 Task: Add an event with the title Second Quarterly Business Review and Analysis, date '2023/11/25', time 7:00 AM to 9:00 AMand add a description: The Industry Summit is a premier gathering of professionals, experts, and thought leaders in a specific industry or field. It serves as a platform for networking, knowledge sharing, and collaboration, bringing together key stakeholders to discuss emerging trends, challenges, and opportunities within the industry._x000D_
_x000D_
, put the event into Yellow category . Add location for the event as: 456 Calle de Fuencarral, Madrid, Spain, logged in from the account softage.9@softage.netand send the event invitation to softage.5@softage.net with CC to  softage.6@softage.net. Set a reminder for the event 2 hour before
Action: Mouse moved to (97, 121)
Screenshot: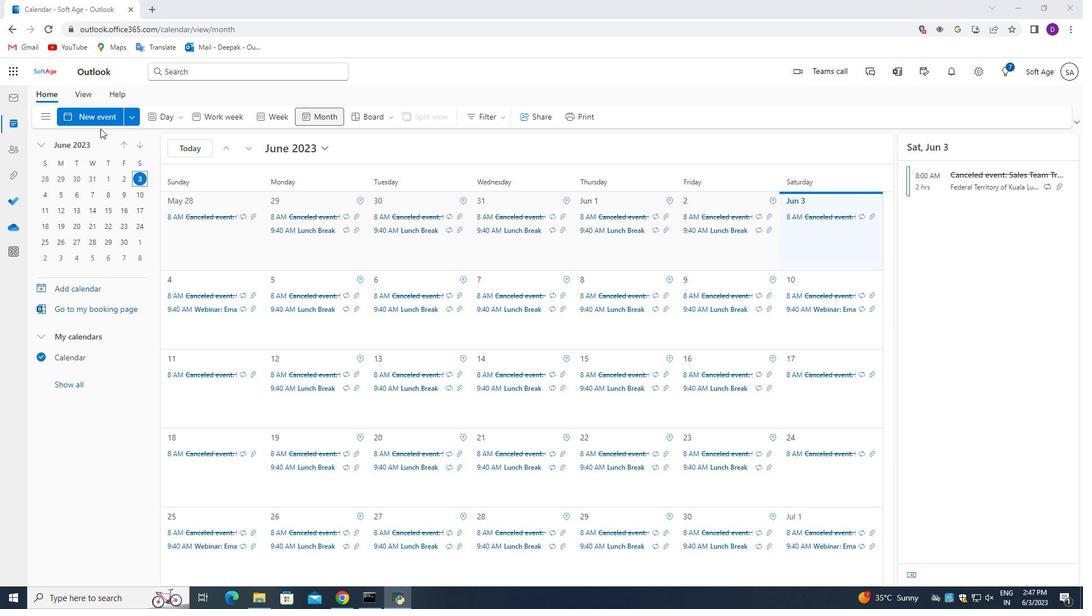 
Action: Mouse pressed left at (97, 121)
Screenshot: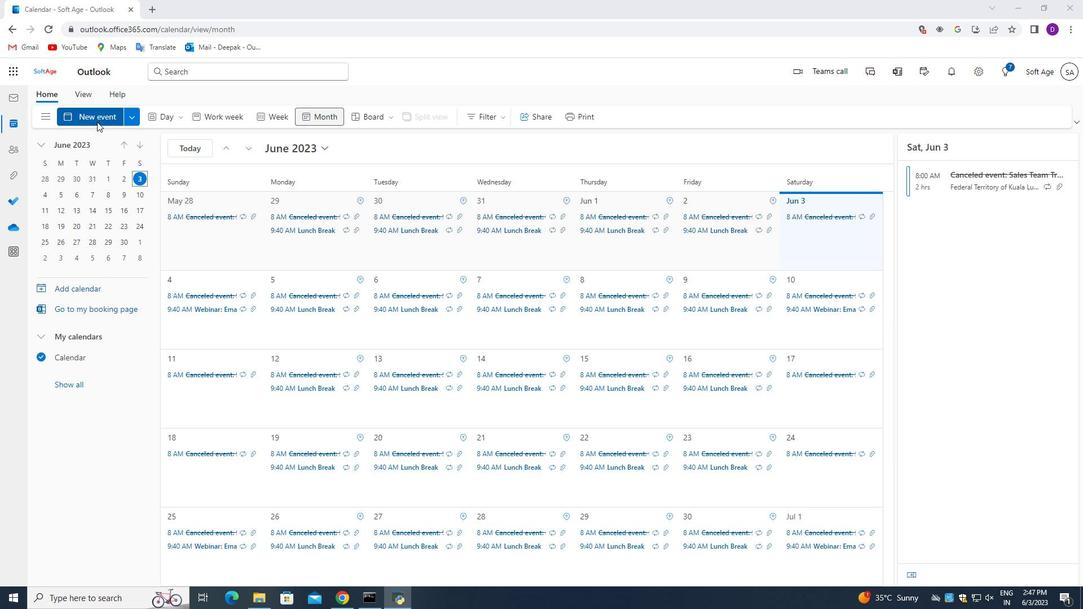 
Action: Mouse moved to (398, 431)
Screenshot: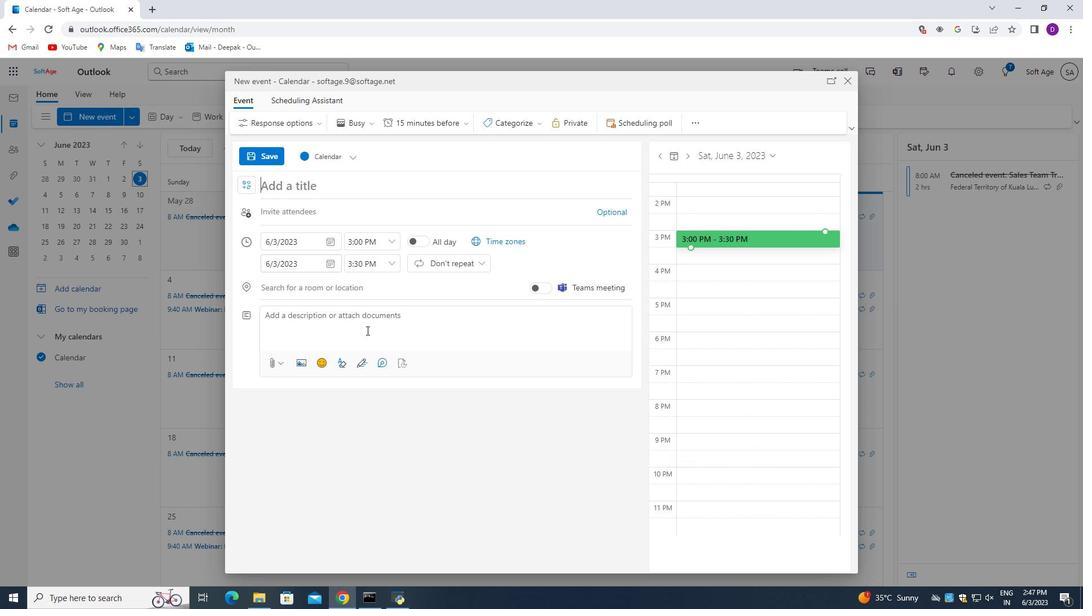 
Action: Key pressed <Key.shift_r>Second<Key.space><Key.shift_r>Quarterly<Key.space><Key.shift_r>Business<Key.space><Key.shift_r>Review<Key.space>and<Key.space><Key.shift_r>Analysis
Screenshot: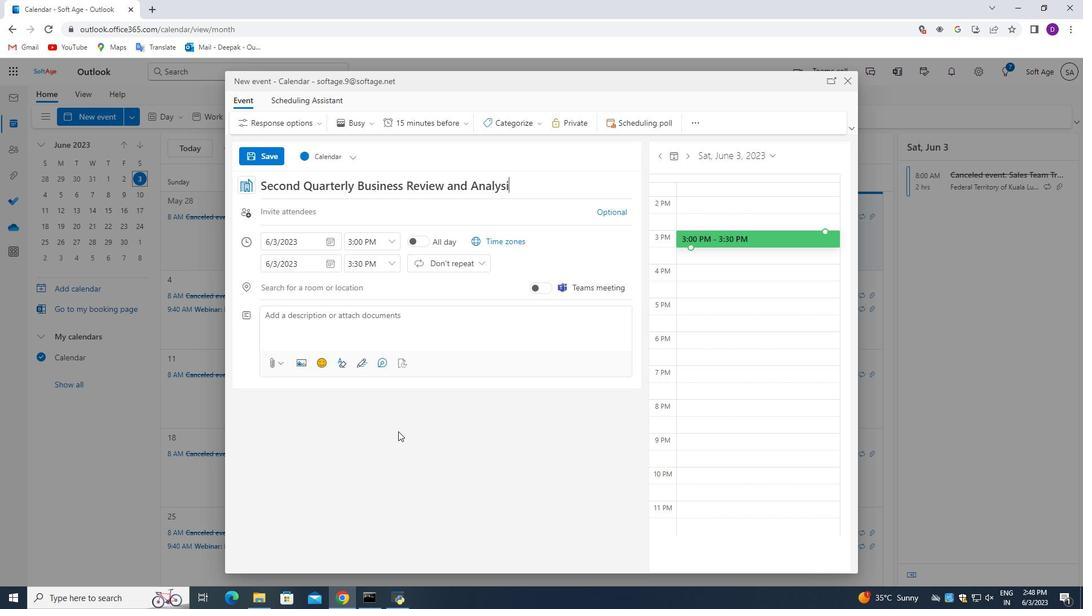 
Action: Mouse moved to (329, 242)
Screenshot: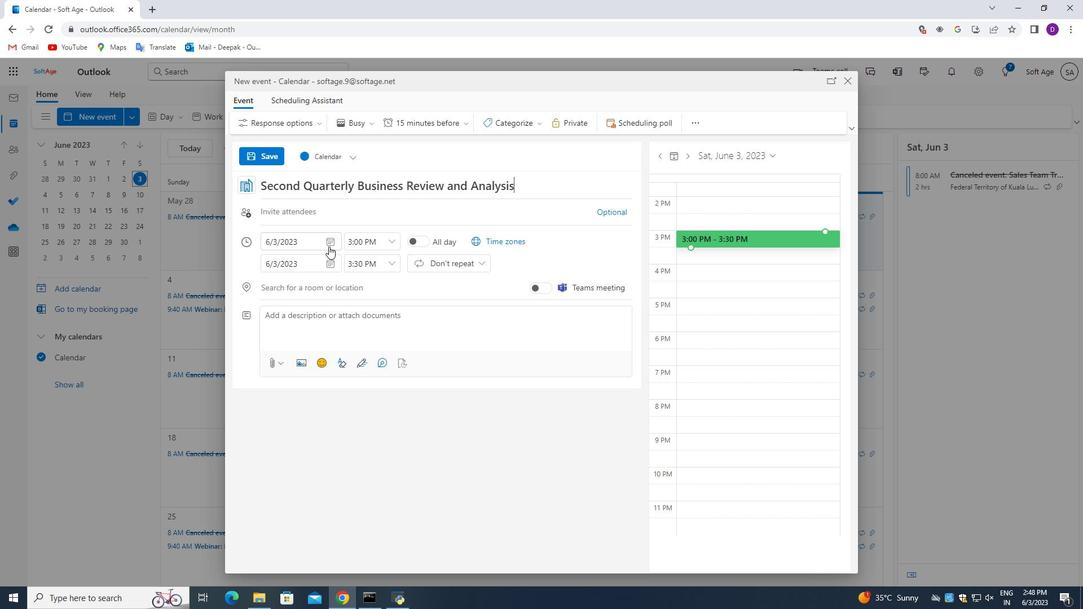 
Action: Mouse pressed left at (329, 242)
Screenshot: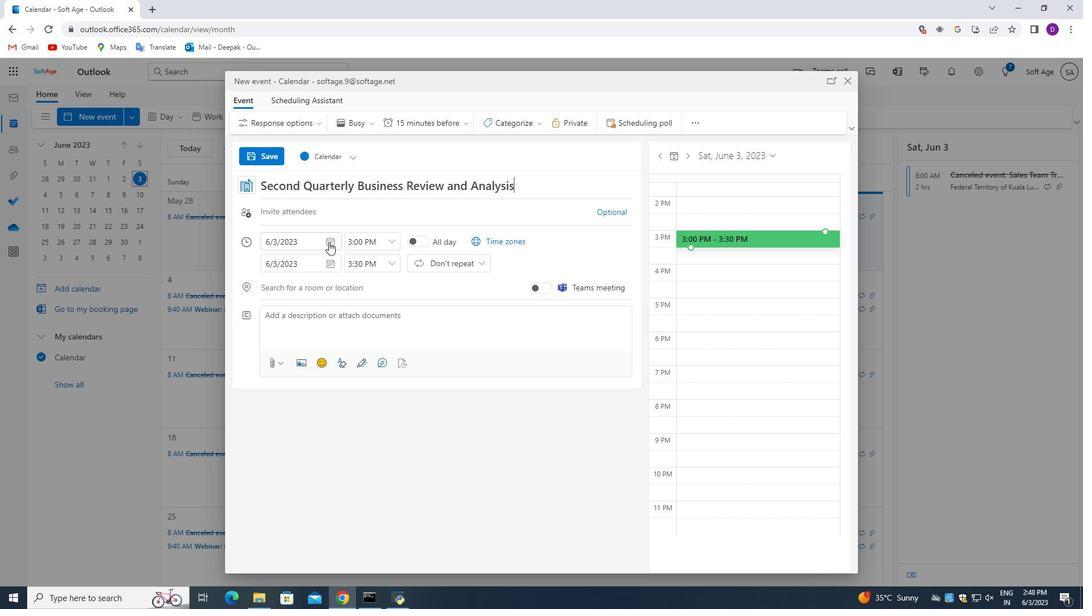 
Action: Mouse moved to (295, 263)
Screenshot: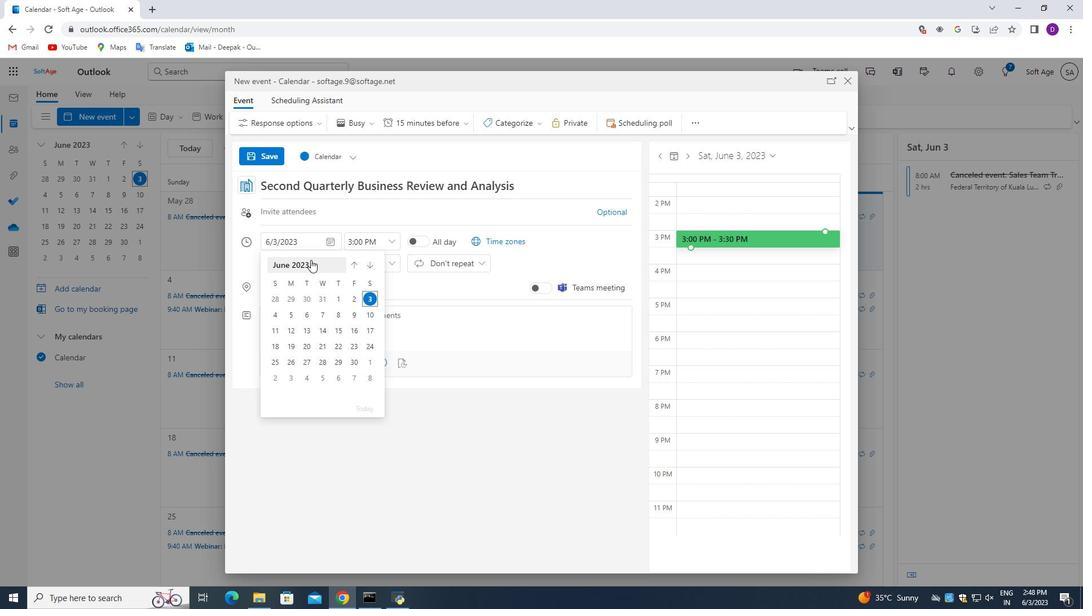 
Action: Mouse pressed left at (295, 263)
Screenshot: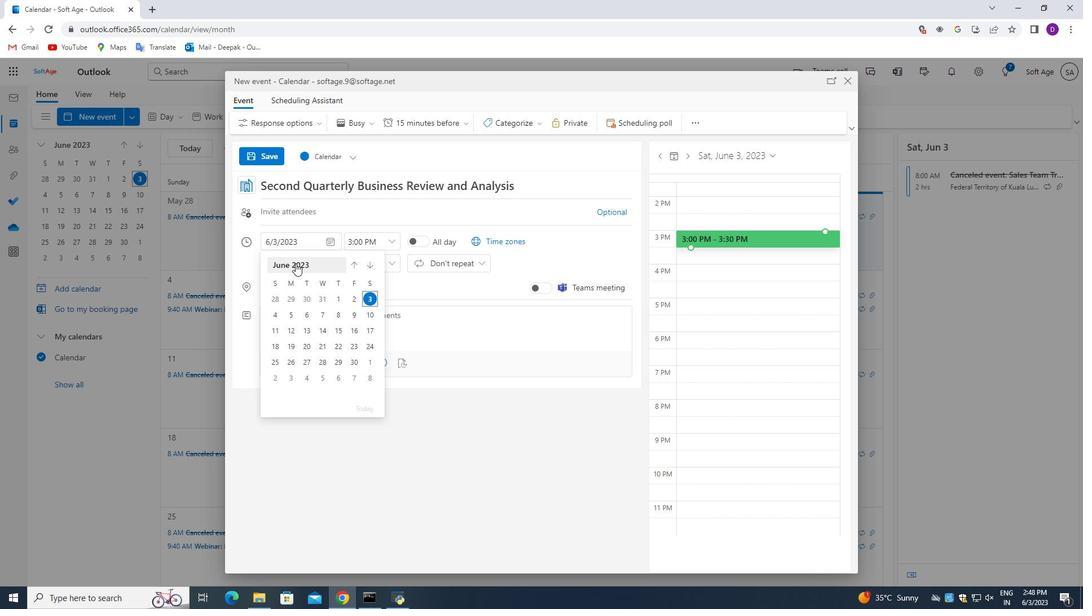 
Action: Mouse moved to (336, 355)
Screenshot: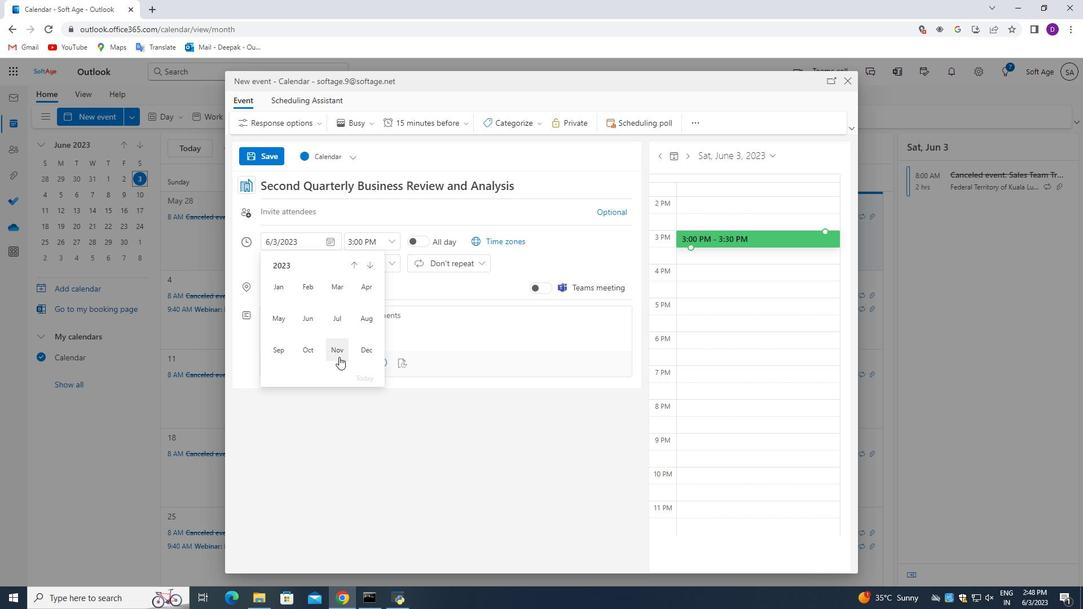 
Action: Mouse pressed left at (336, 355)
Screenshot: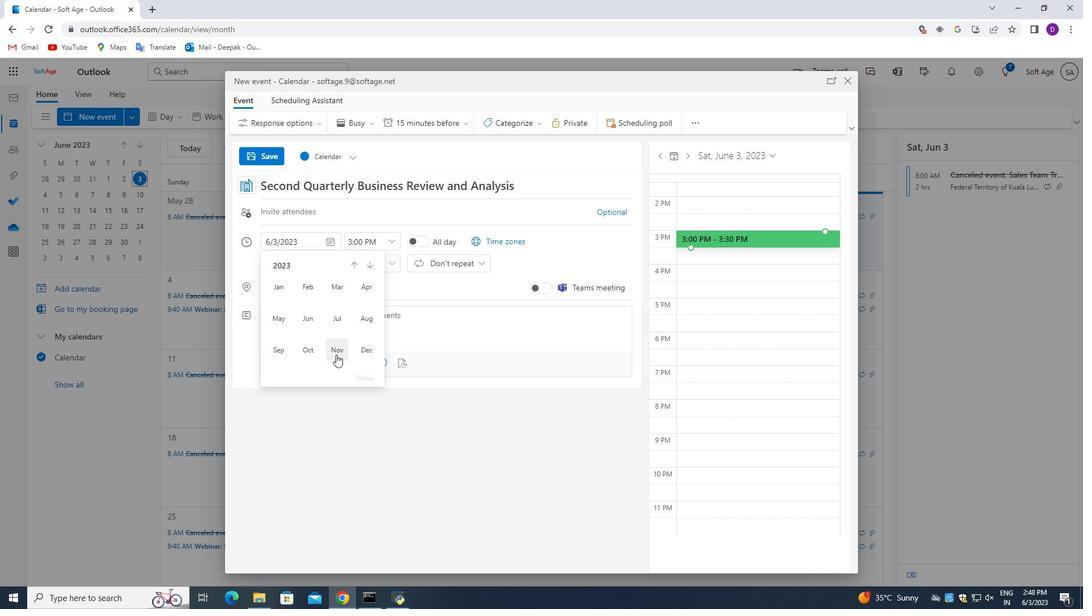 
Action: Mouse moved to (369, 348)
Screenshot: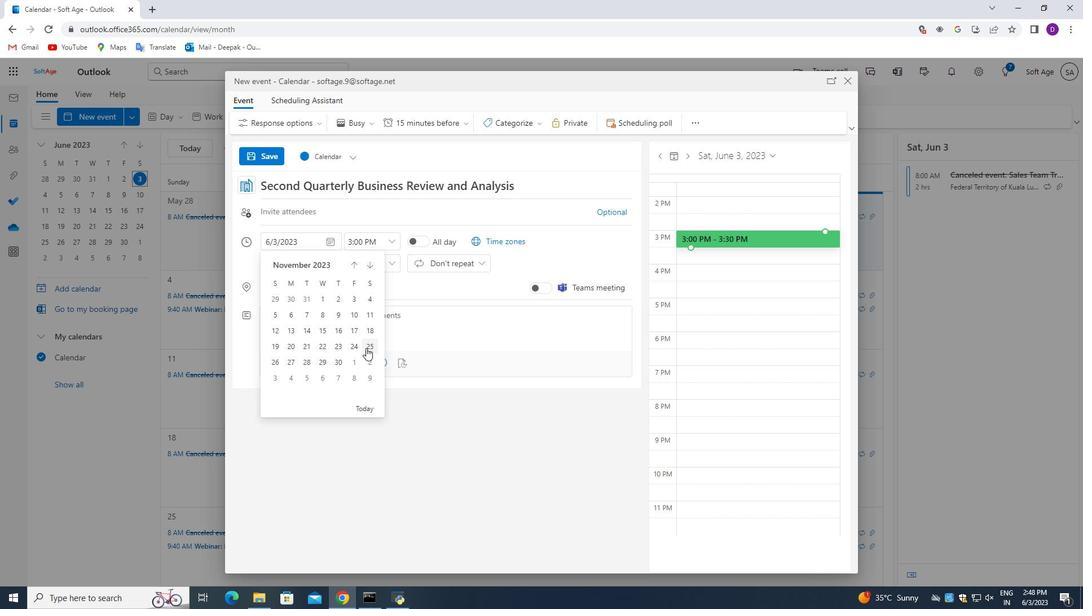 
Action: Mouse pressed left at (369, 348)
Screenshot: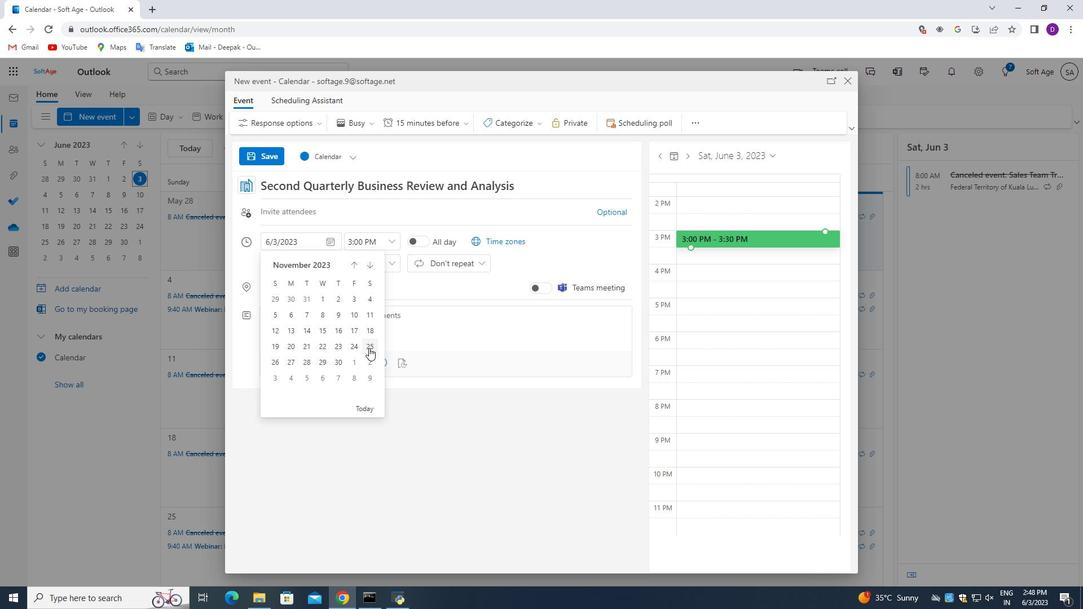 
Action: Mouse moved to (351, 243)
Screenshot: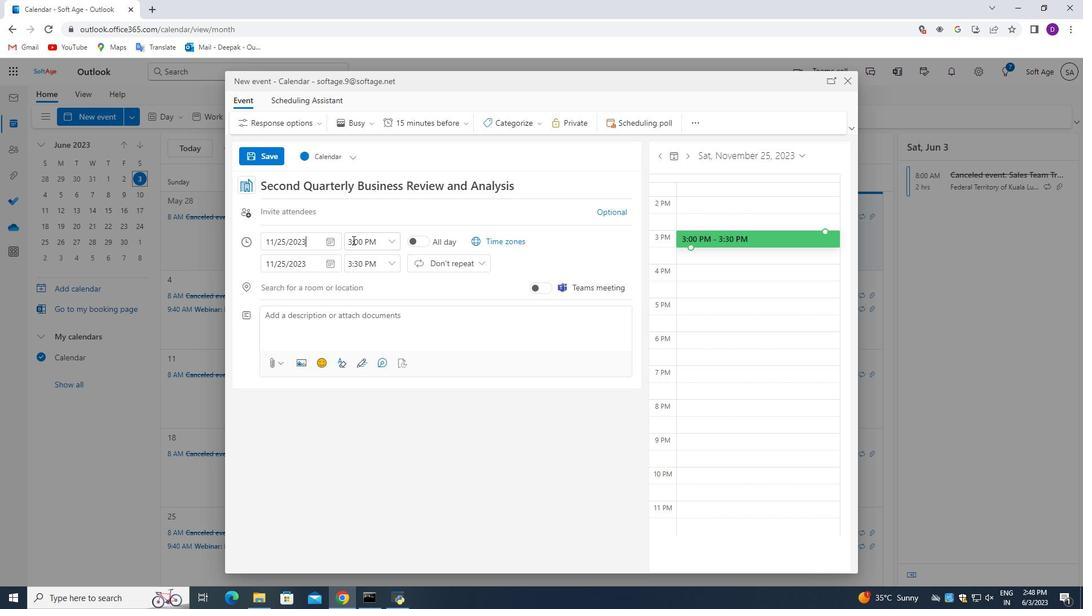 
Action: Mouse pressed left at (351, 243)
Screenshot: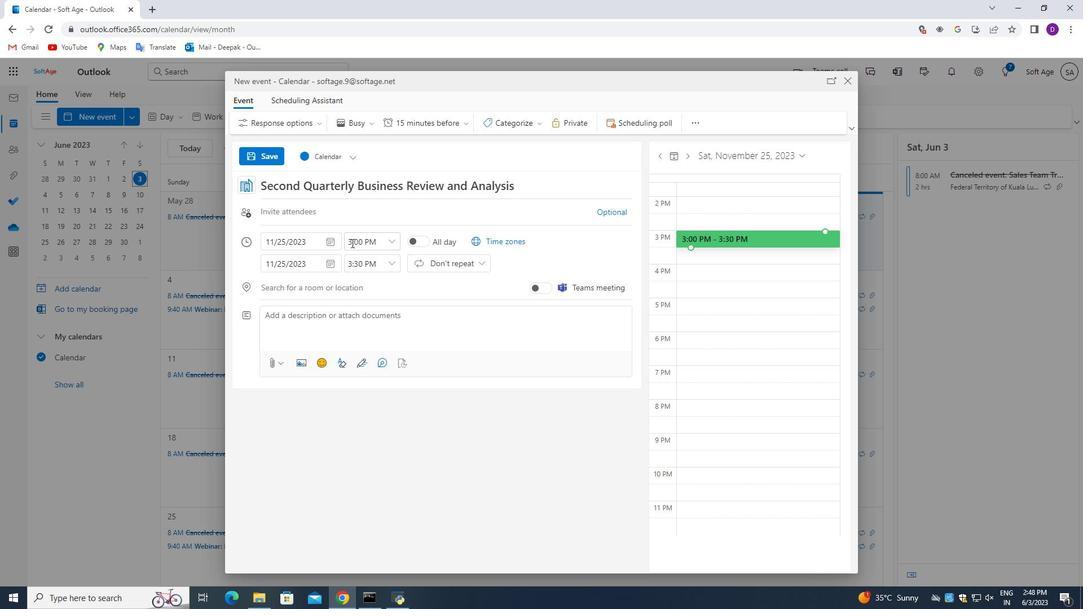 
Action: Key pressed 7
Screenshot: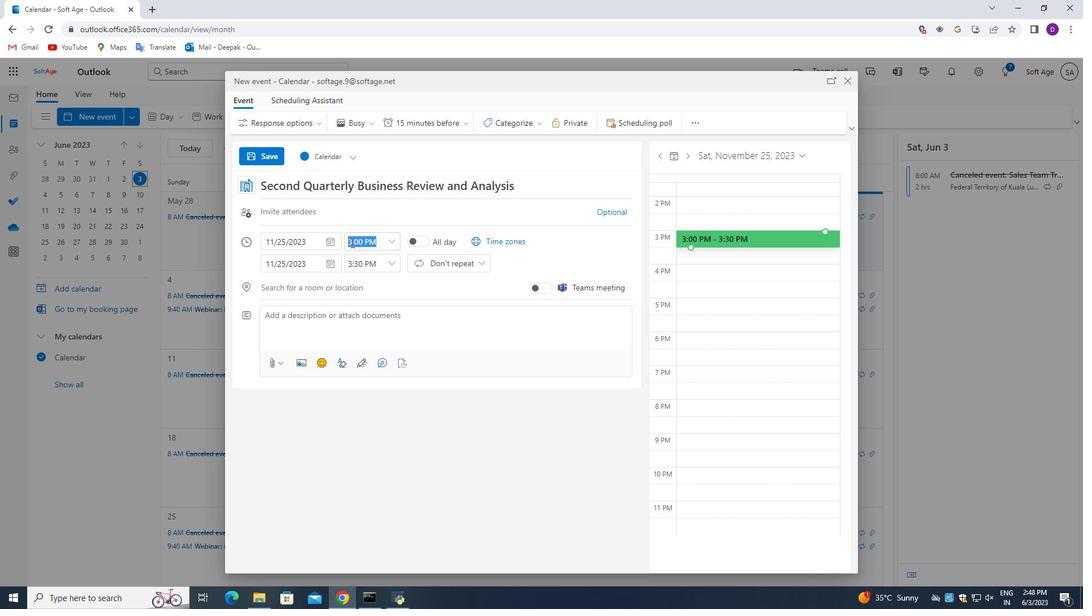 
Action: Mouse moved to (349, 268)
Screenshot: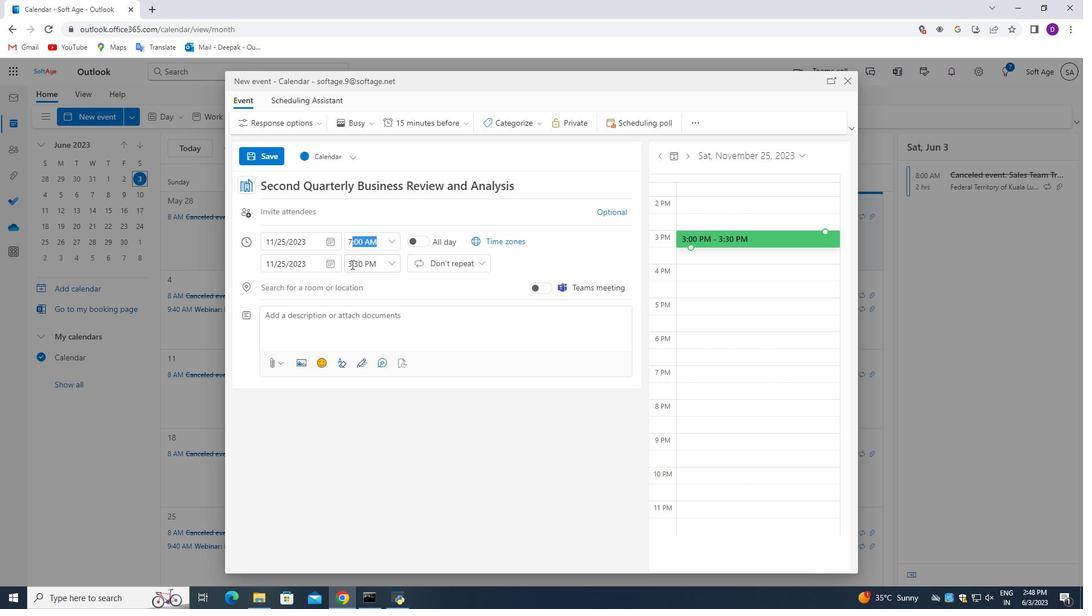 
Action: Mouse pressed left at (349, 268)
Screenshot: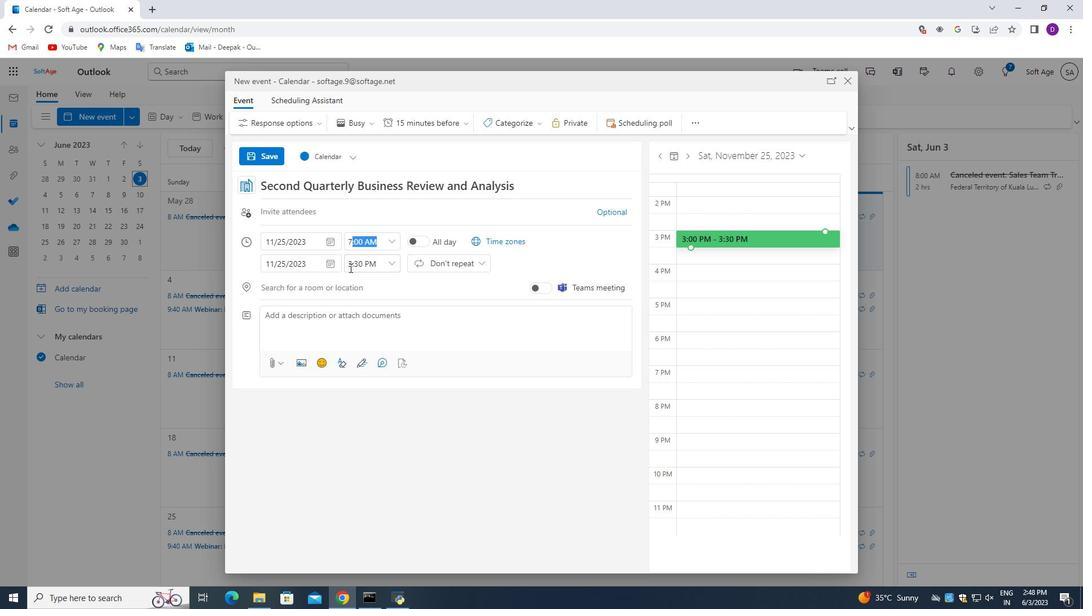 
Action: Mouse pressed left at (349, 268)
Screenshot: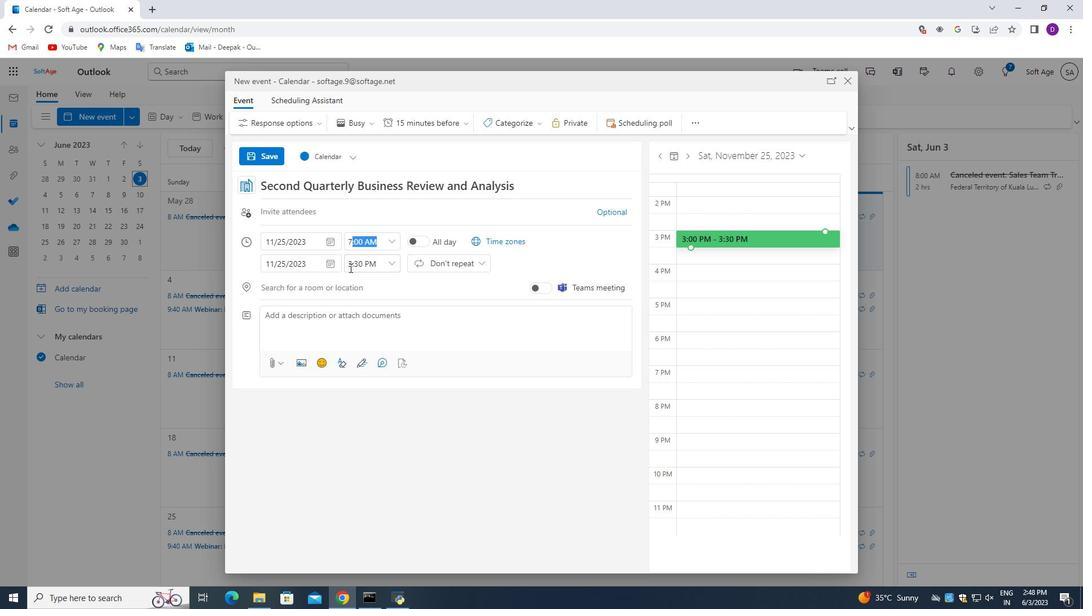 
Action: Mouse moved to (349, 268)
Screenshot: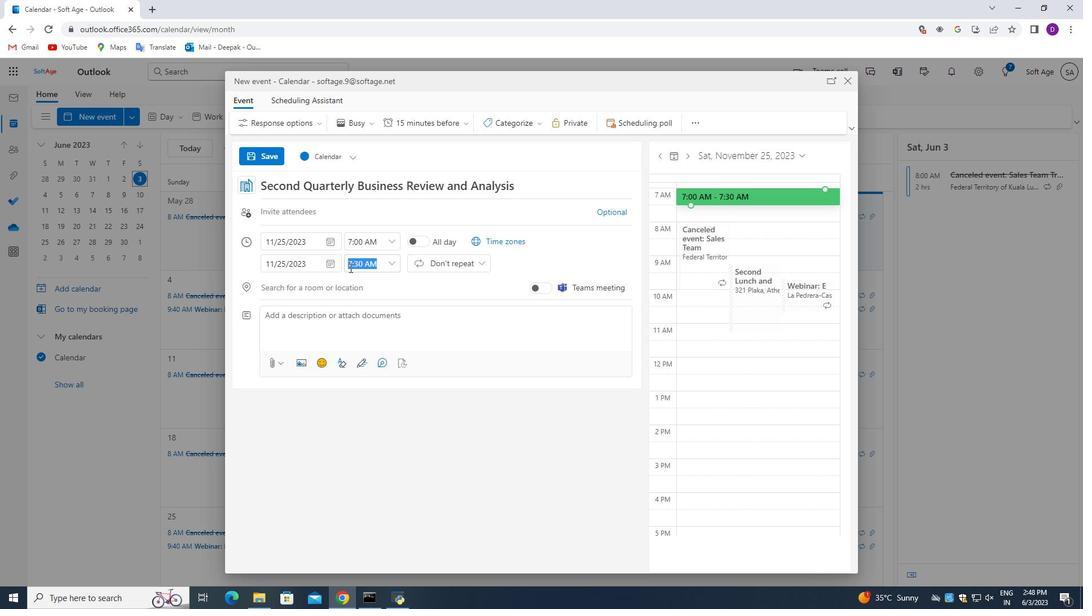 
Action: Key pressed 9
Screenshot: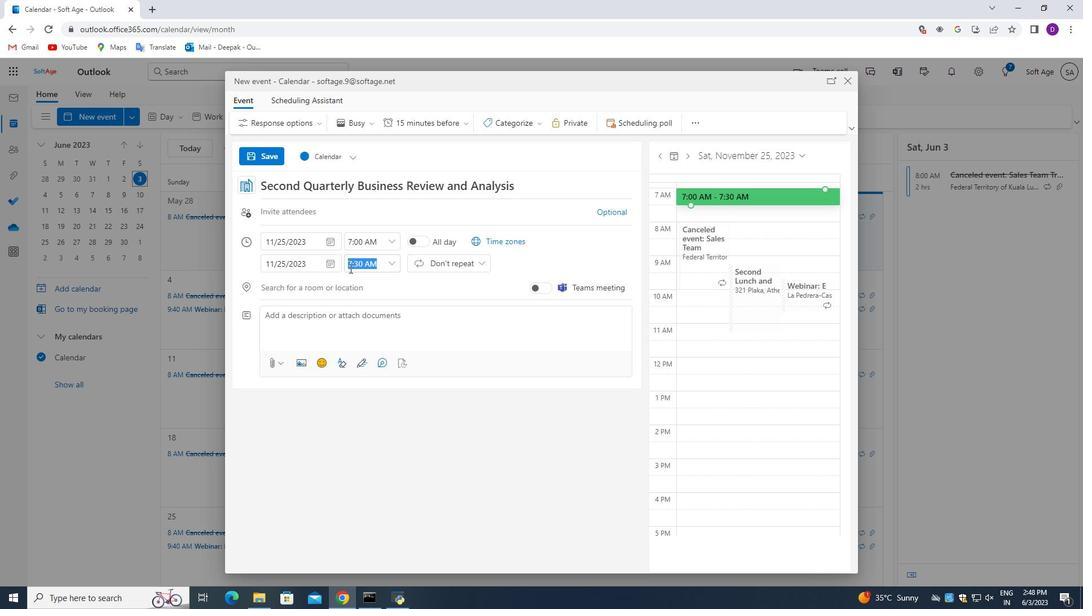 
Action: Mouse moved to (324, 317)
Screenshot: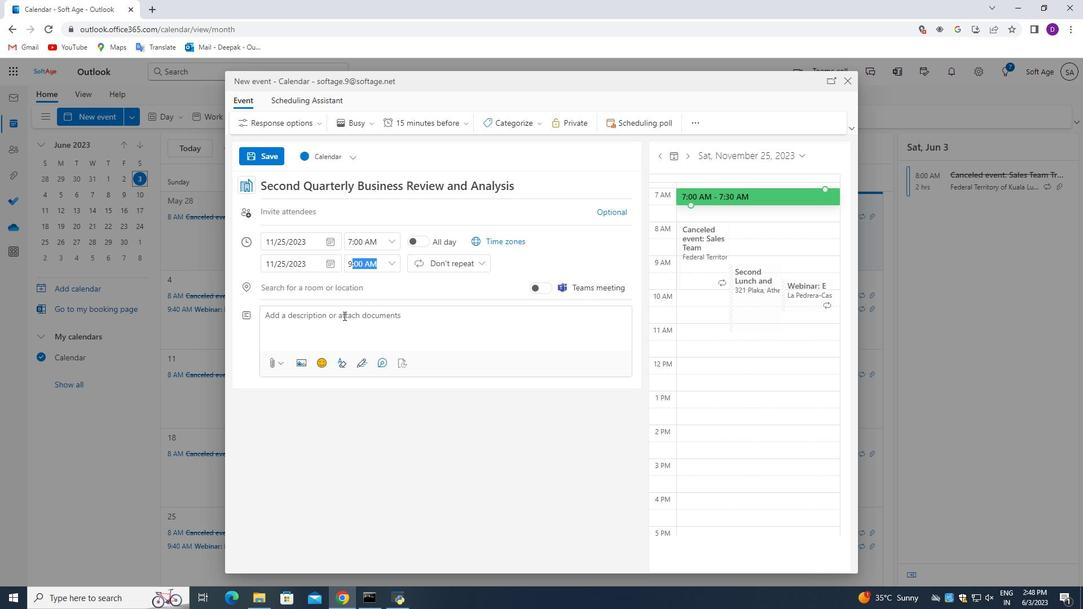 
Action: Mouse pressed left at (324, 317)
Screenshot: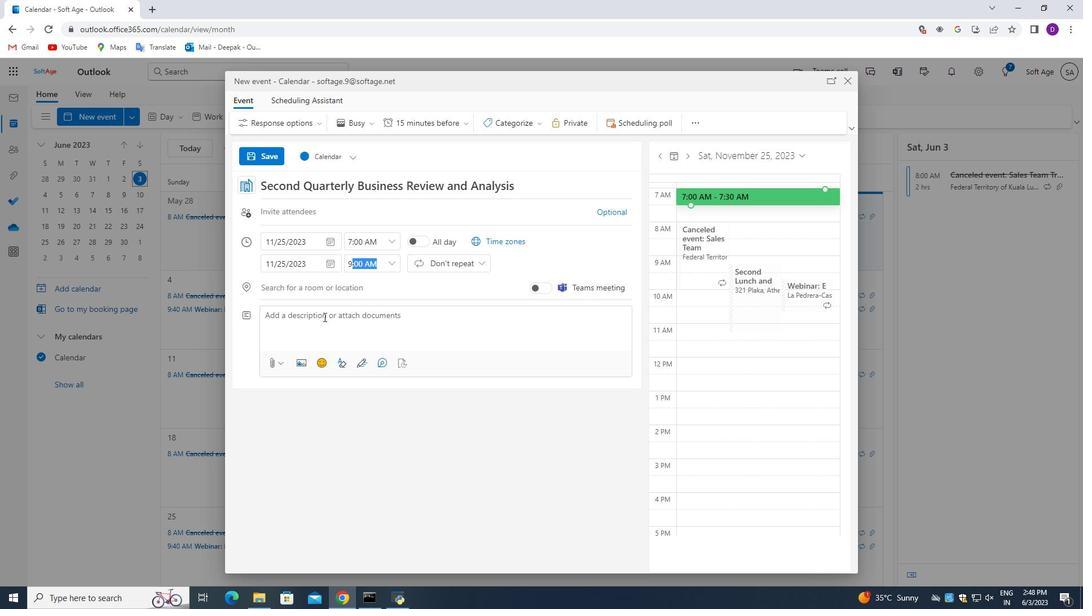 
Action: Mouse moved to (370, 435)
Screenshot: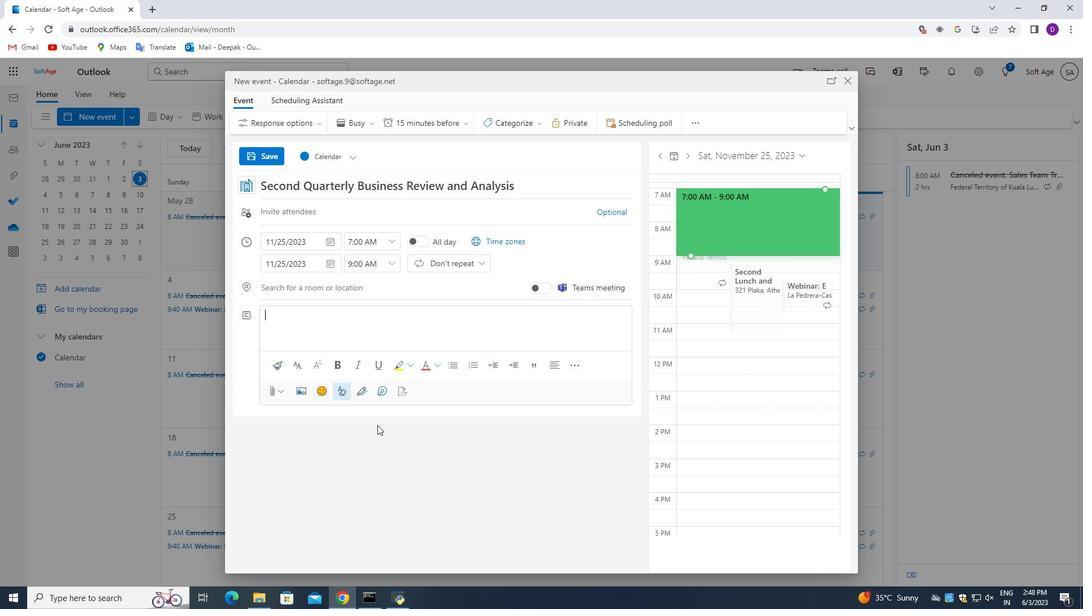 
Action: Key pressed <Key.shift_r>The<Key.space>in<Key.backspace><Key.backspace><Key.shift>Industry<Key.space>s<Key.backspace><Key.shift_r>Summint<Key.space>is<Key.space>a<Key.space>premier<Key.space><Key.backspace><Key.backspace><Key.backspace><Key.backspace><Key.backspace><Key.backspace><Key.backspace><Key.backspace><Key.backspace><Key.backspace><Key.backspace><Key.backspace><Key.backspace><Key.backspace><Key.backspace><Key.backspace><Key.backspace>it<Key.space>is<Key.space>a<Key.space>premier<Key.space>gathering<Key.space>of<Key.space>professionals,<Key.space>experts,<Key.space>and<Key.space>thought<Key.space>leaders<Key.space>in<Key.space>a<Key.space>specific<Key.space>indusr<Key.backspace>try<Key.space>or<Key.space>field<Key.space><Key.backspace>.<Key.space><Key.shift>It<Key.space>sev<Key.backspace>rves<Key.space>as<Key.space>a<Key.space>platform<Key.space>for<Key.space>networking<Key.space><Key.backspace>,<Key.space>knowledge<Key.space>sharing<Key.space><Key.backspace>,<Key.space>and<Key.space>coaal<Key.backspace><Key.backspace><Key.backspace>llaboration,<Key.space>bringing<Key.space>together<Key.space>key<Key.space>stakegolders<Key.space>to<Key.space><Key.backspace><Key.backspace><Key.backspace><Key.backspace><Key.backspace><Key.backspace><Key.backspace><Key.backspace><Key.backspace><Key.backspace><Key.backspace>holders<Key.space>to<Key.space>discuss<Key.space>emerging<Key.space>trends,<Key.space>challenges,<Key.space>and<Key.space>opportunities<Key.space>within<Key.space>the<Key.space>indusr<Key.backspace>try<Key.space><Key.backspace>.
Screenshot: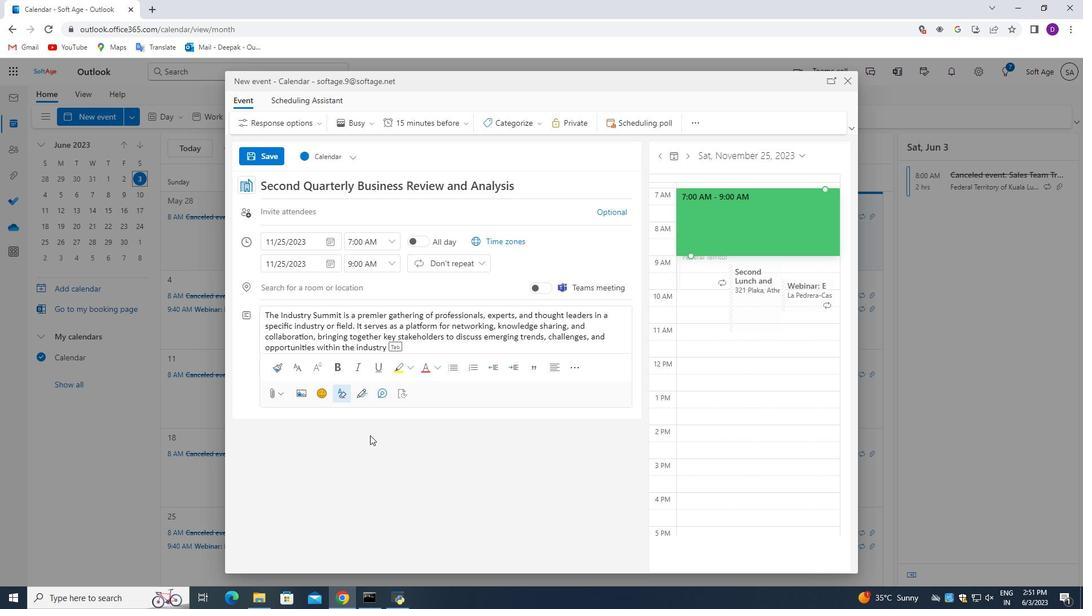 
Action: Mouse moved to (527, 121)
Screenshot: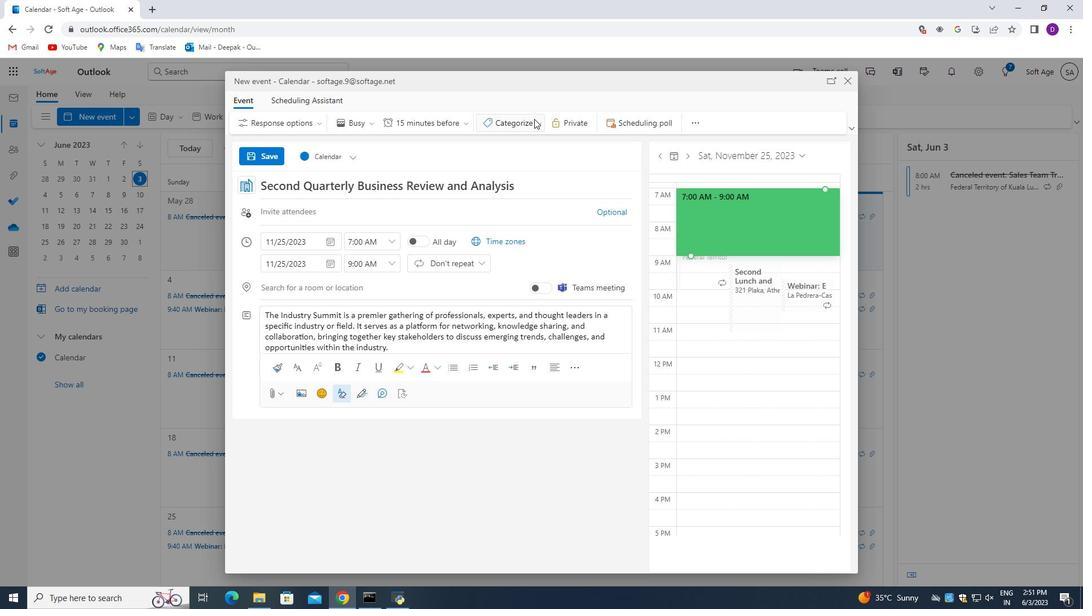 
Action: Mouse pressed left at (527, 121)
Screenshot: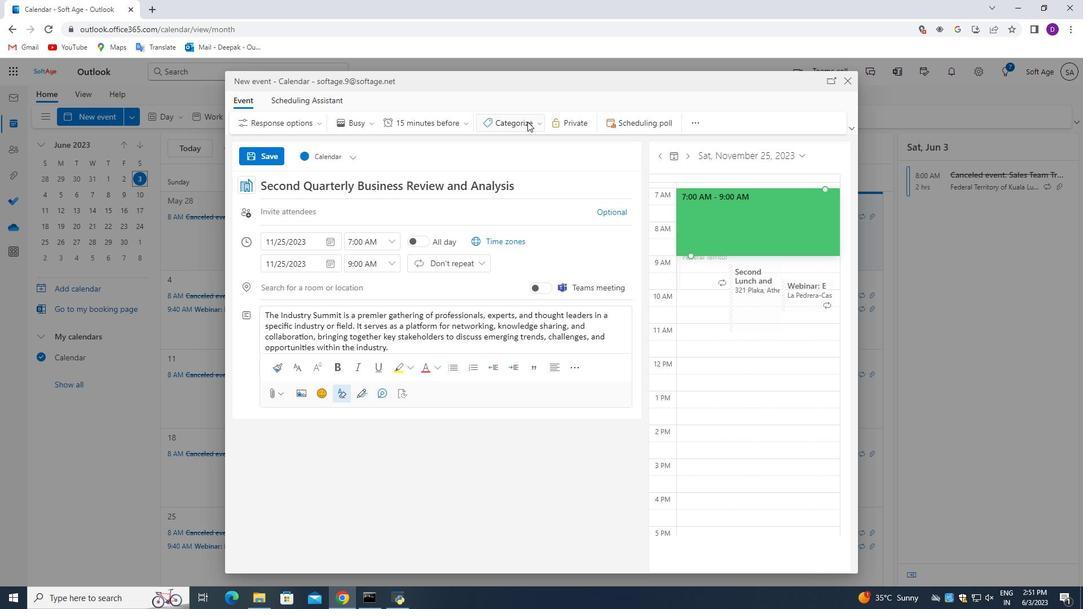 
Action: Mouse moved to (530, 232)
Screenshot: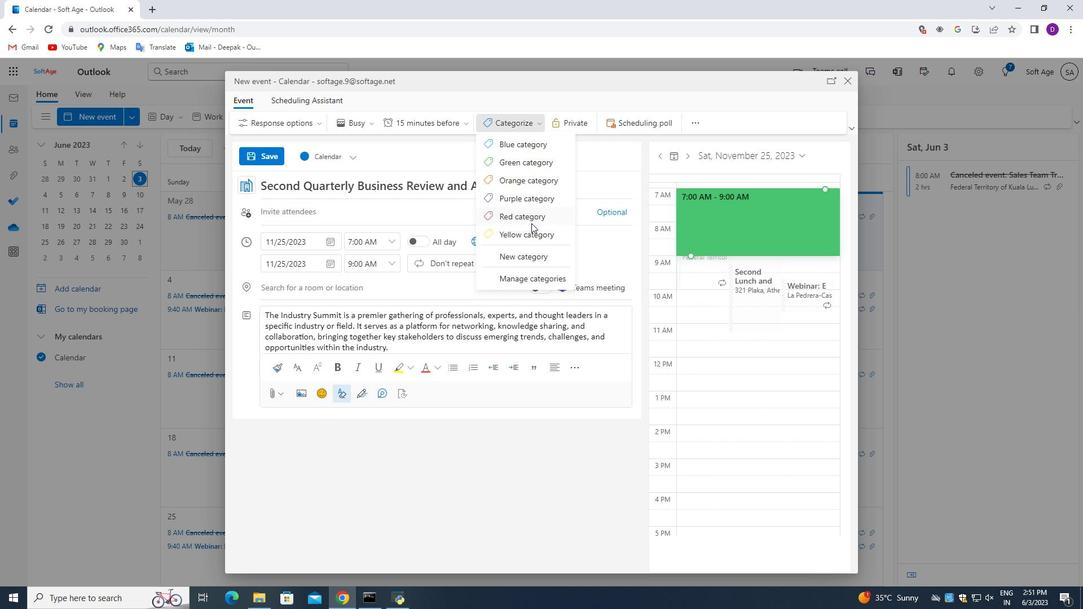 
Action: Mouse pressed left at (530, 232)
Screenshot: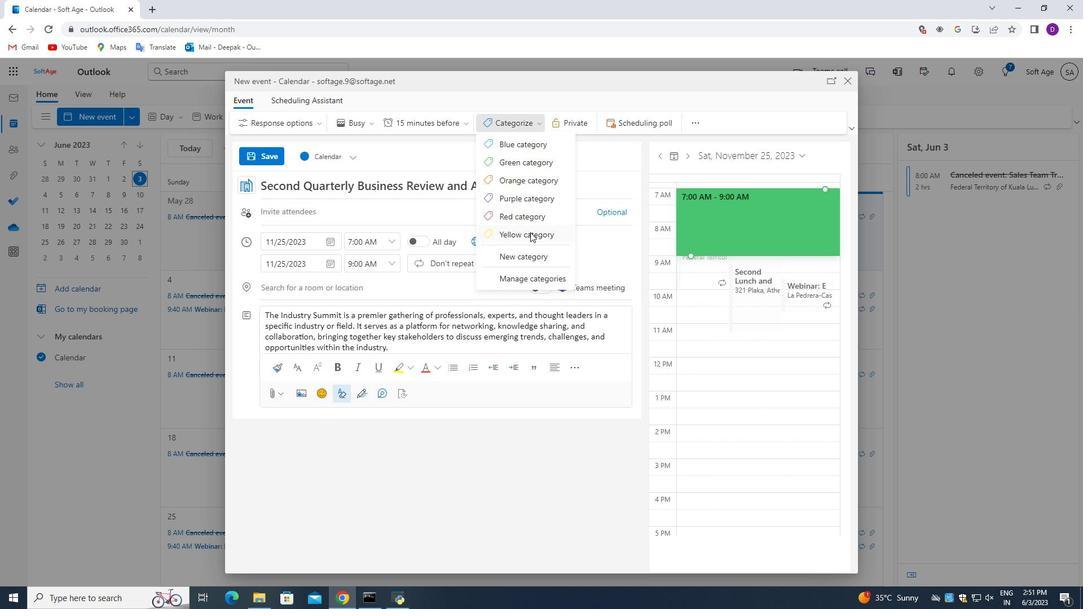 
Action: Mouse moved to (316, 290)
Screenshot: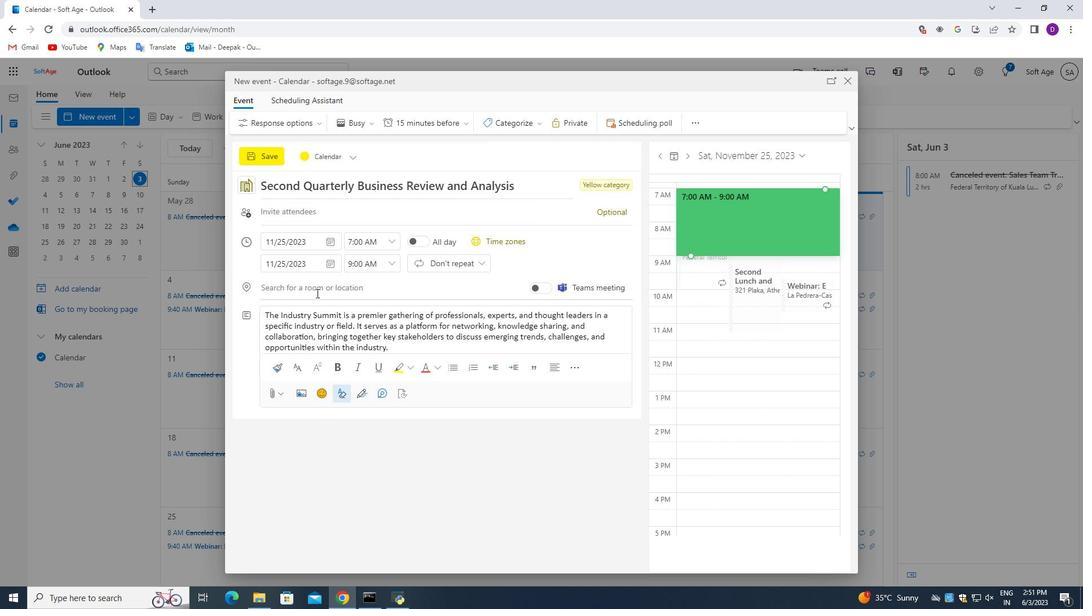 
Action: Mouse pressed left at (316, 290)
Screenshot: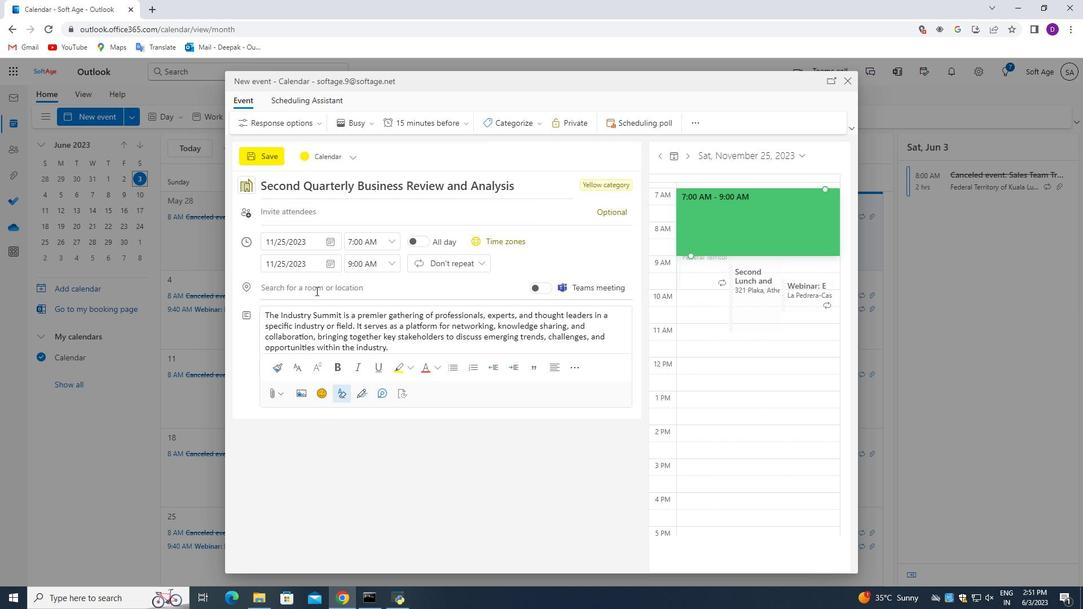 
Action: Mouse moved to (399, 444)
Screenshot: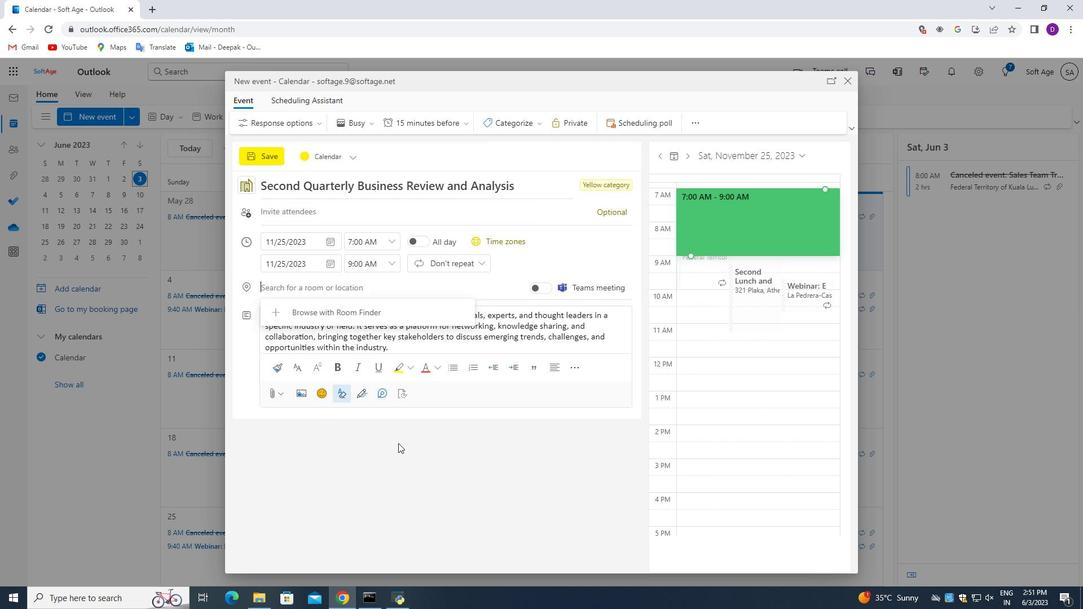 
Action: Key pressed 456<Key.space><Key.shift_r><Key.shift_r>Calle<Key.space>de<Key.space><Key.shift_r>Fuencarral,<Key.space><Key.shift>Madrid,<Key.space><Key.shift_r>Spain
Screenshot: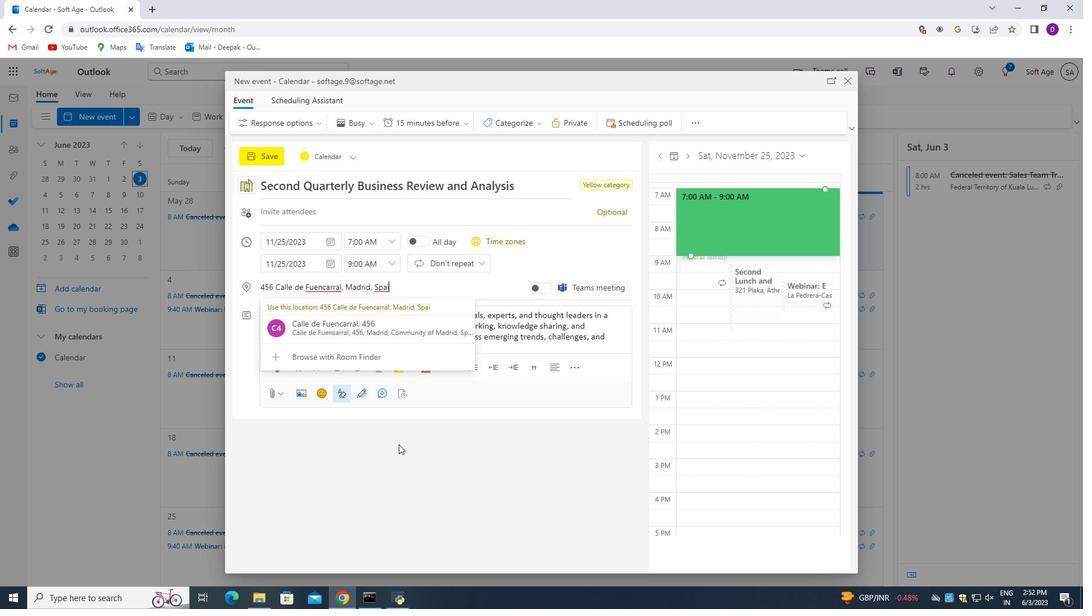 
Action: Mouse moved to (287, 212)
Screenshot: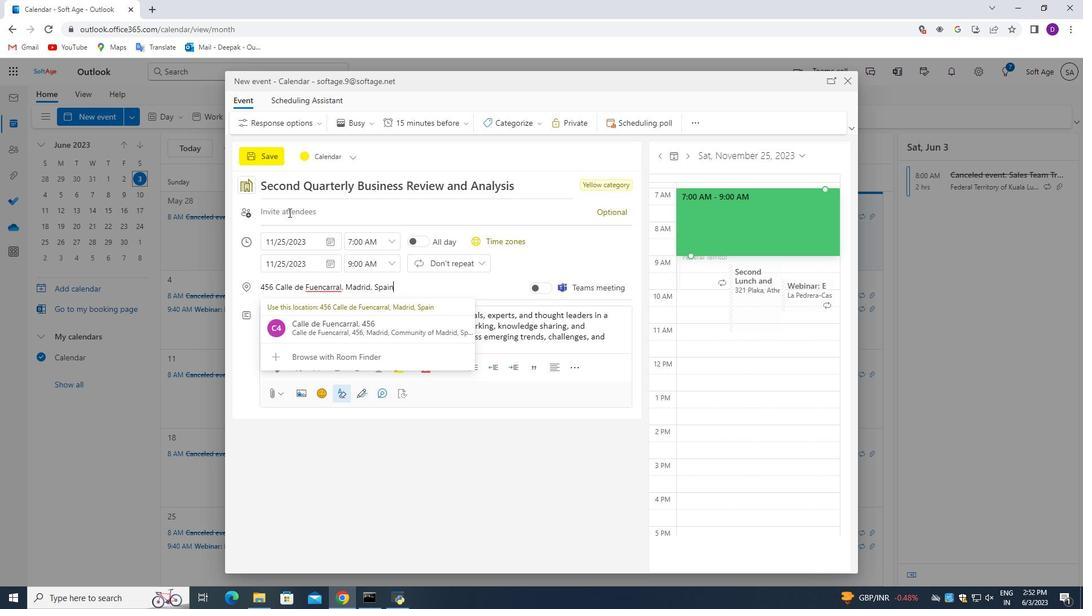 
Action: Mouse pressed left at (287, 212)
Screenshot: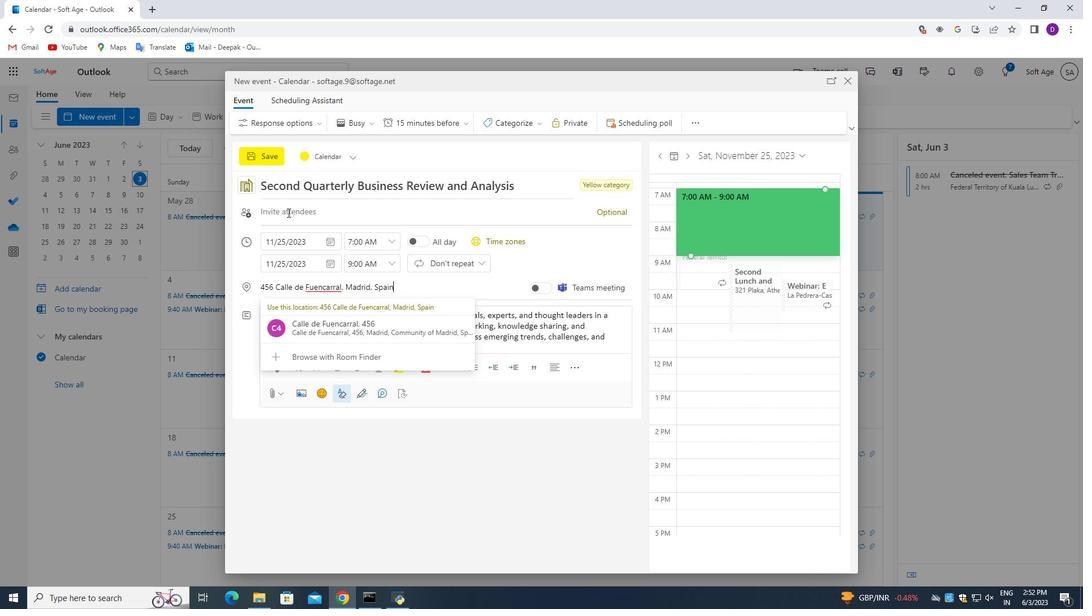 
Action: Mouse moved to (346, 500)
Screenshot: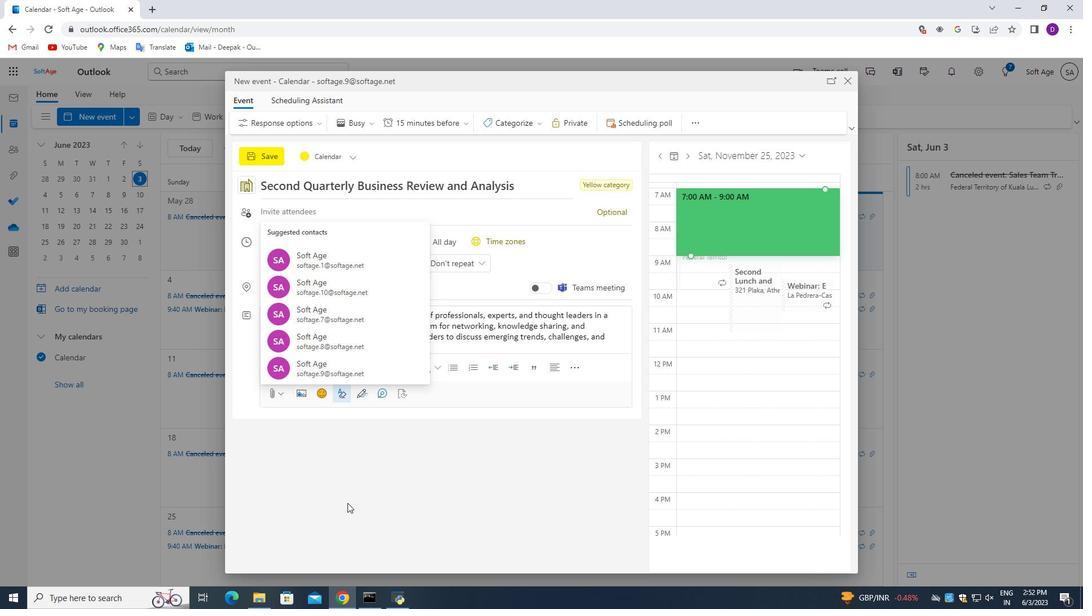 
Action: Key pressed softage.5<Key.shift>@softage.net<Key.enter>
Screenshot: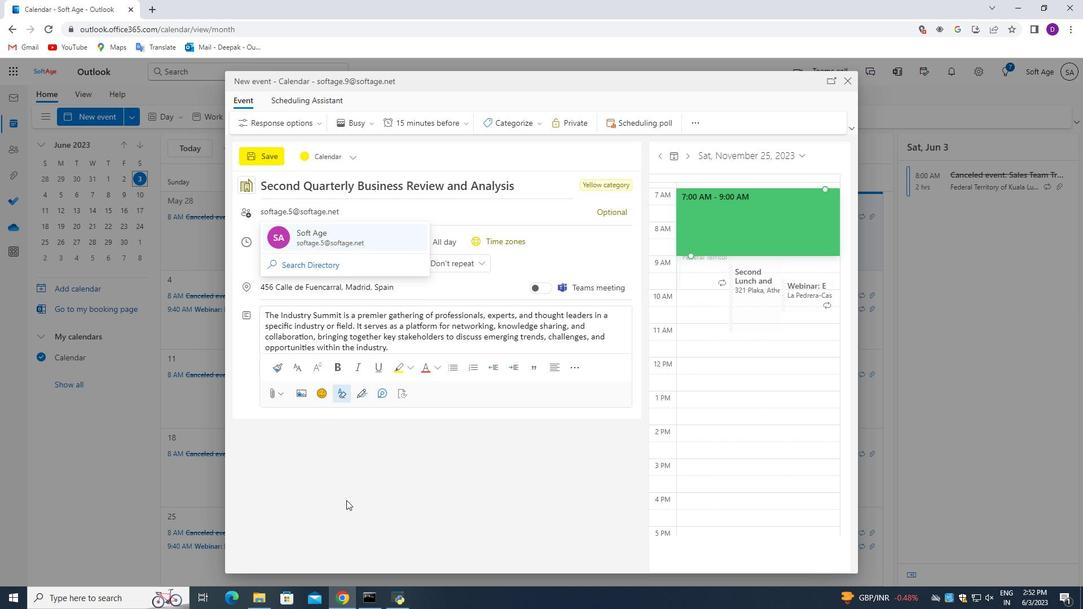 
Action: Mouse moved to (604, 212)
Screenshot: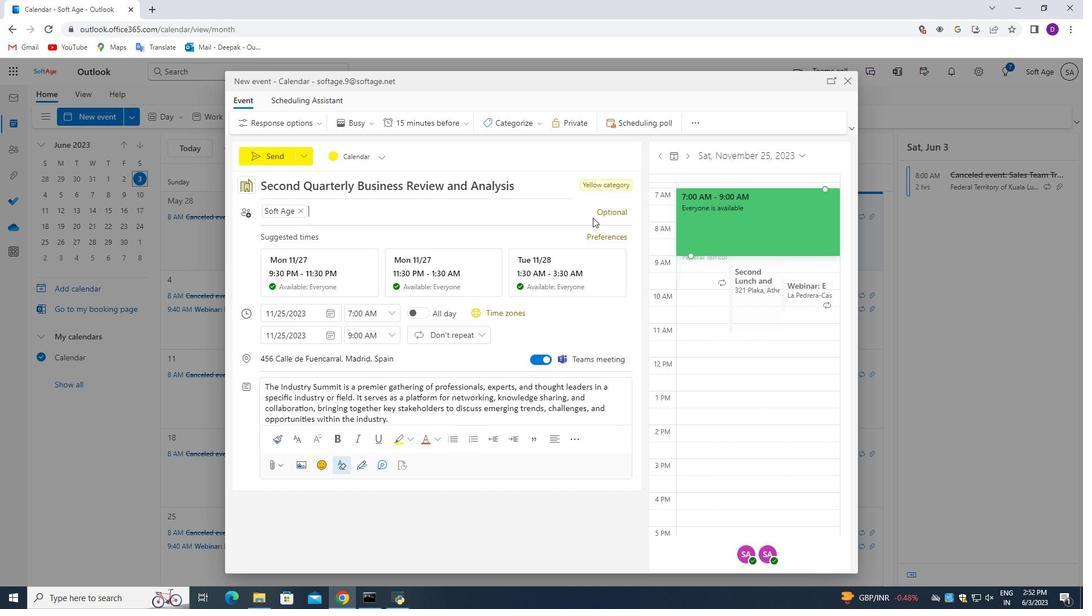 
Action: Mouse pressed left at (604, 212)
Screenshot: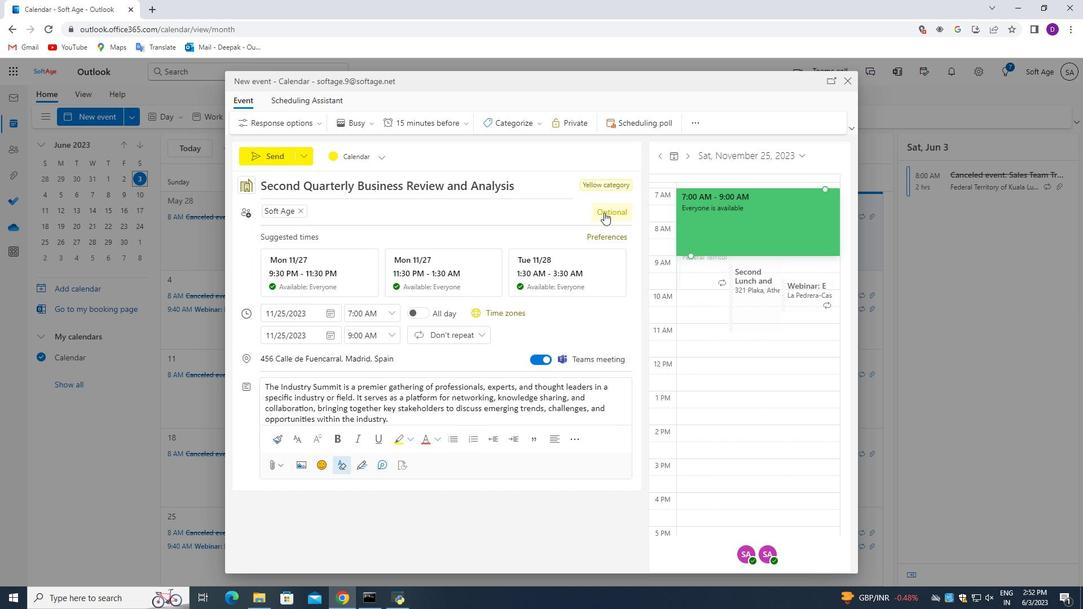 
Action: Mouse moved to (353, 200)
Screenshot: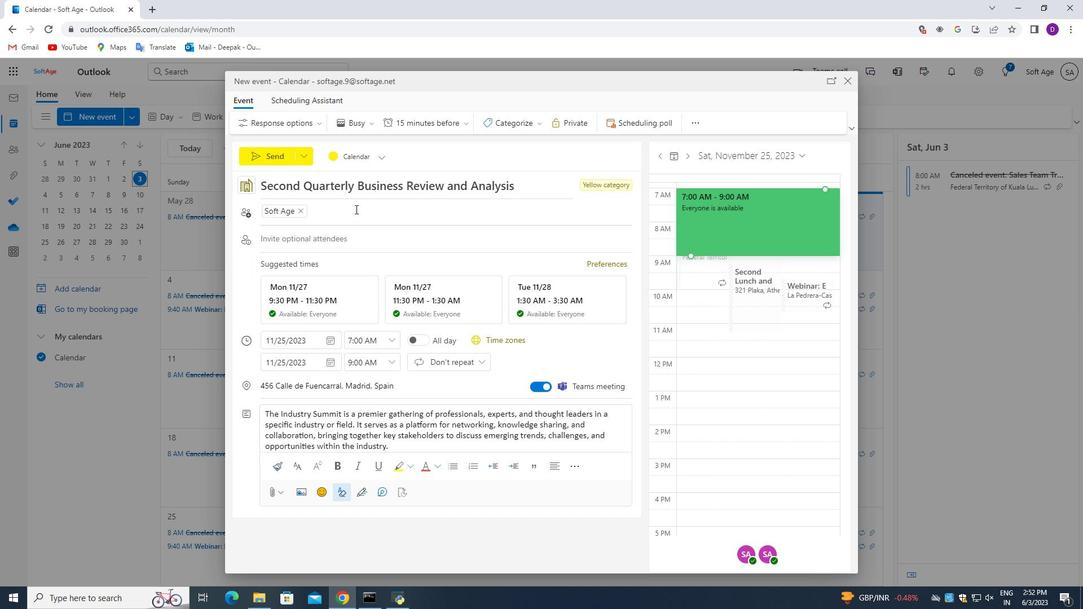
Action: Key pressed softage.6<Key.shift>@softage.net<Key.enter>
Screenshot: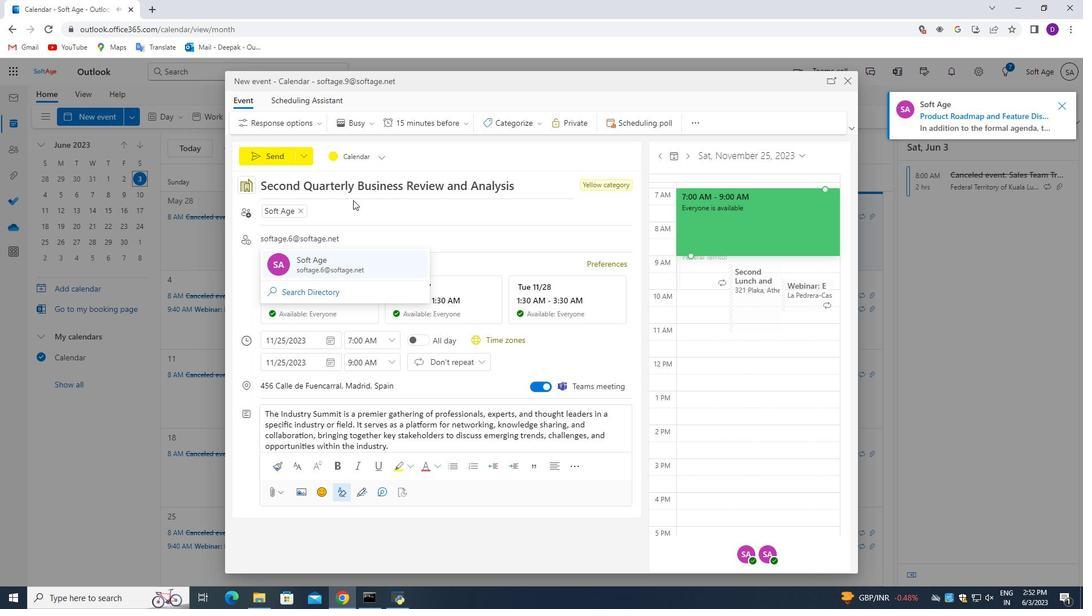 
Action: Mouse moved to (457, 124)
Screenshot: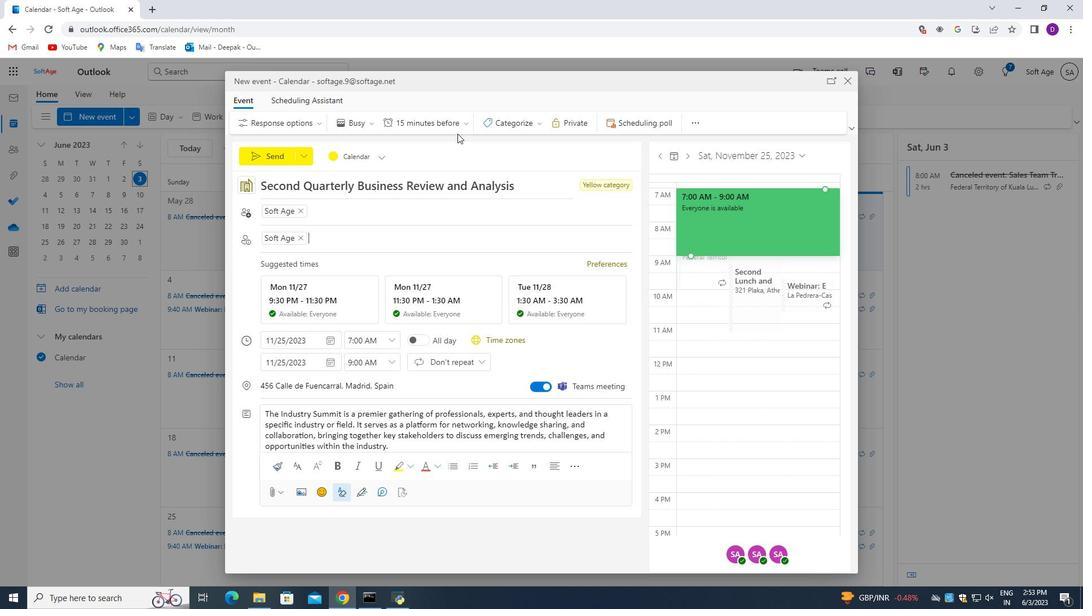 
Action: Mouse pressed left at (457, 124)
Screenshot: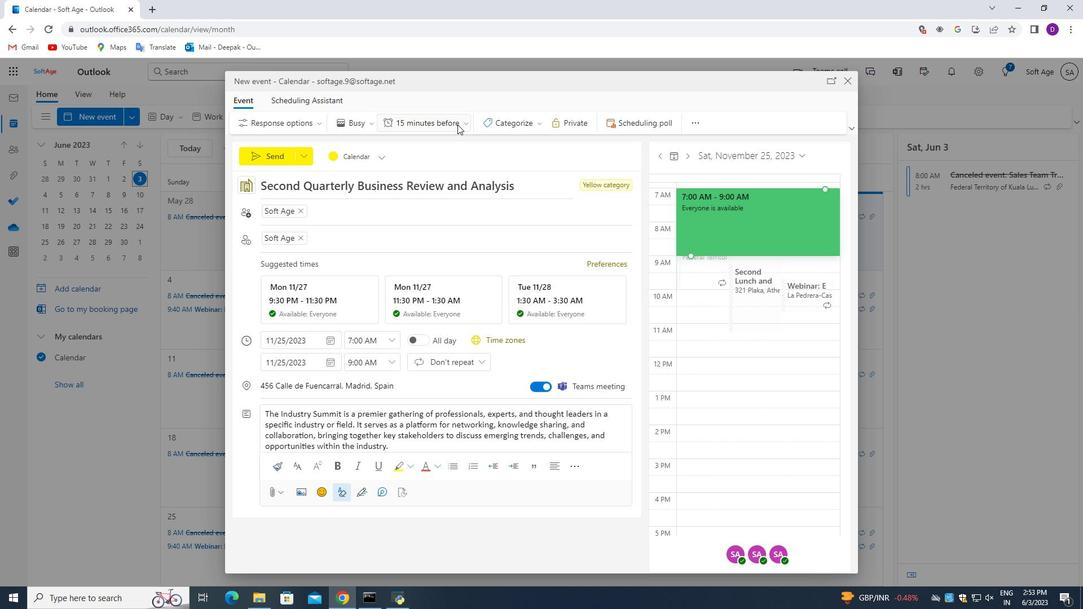 
Action: Mouse moved to (434, 266)
Screenshot: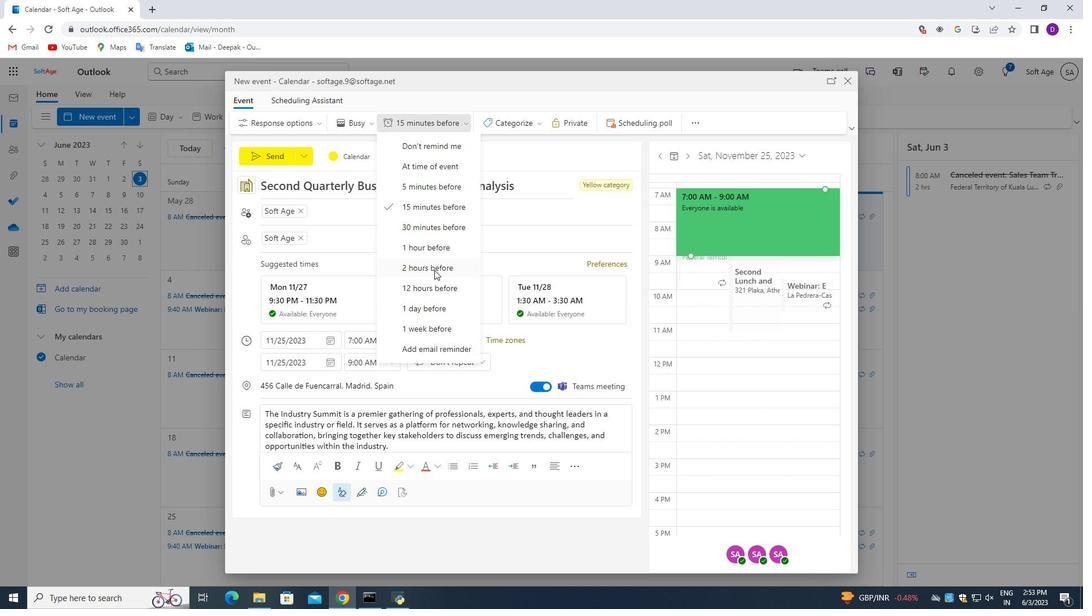
Action: Mouse pressed left at (434, 266)
Screenshot: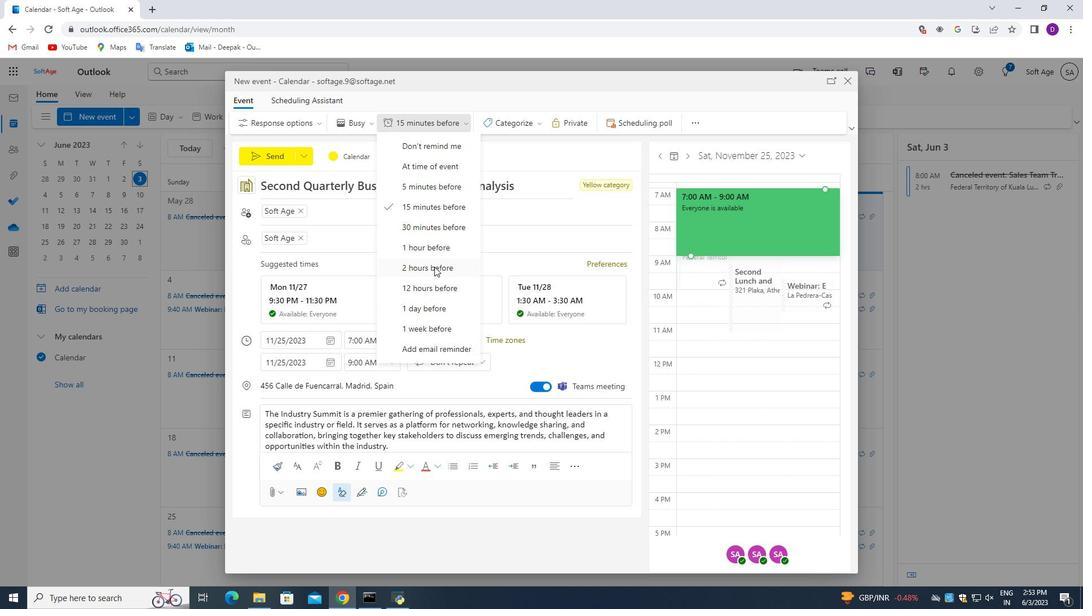 
Action: Mouse moved to (264, 158)
Screenshot: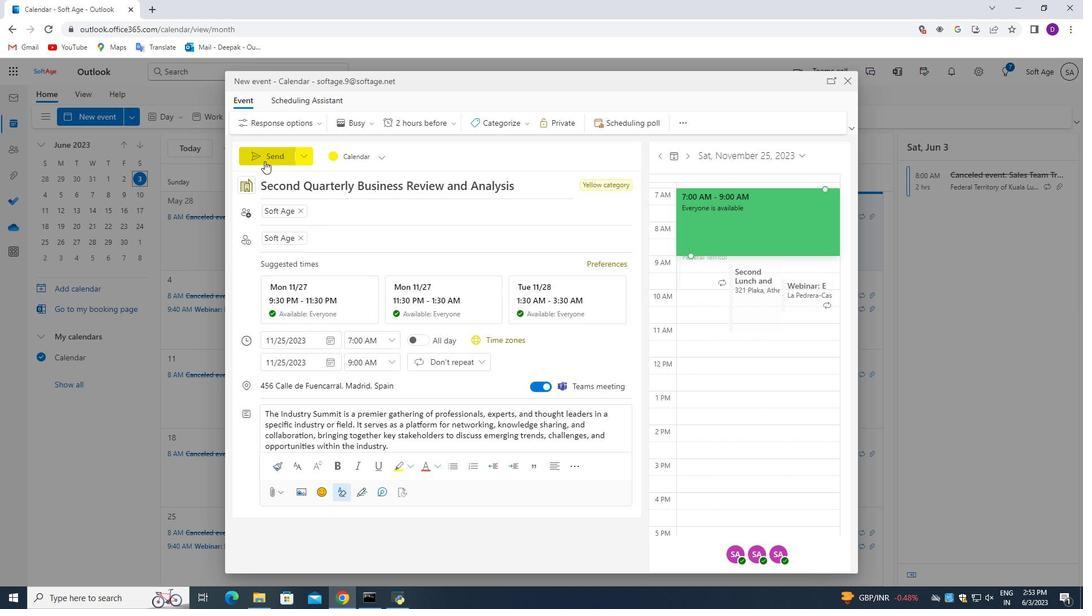 
Action: Mouse pressed left at (264, 158)
Screenshot: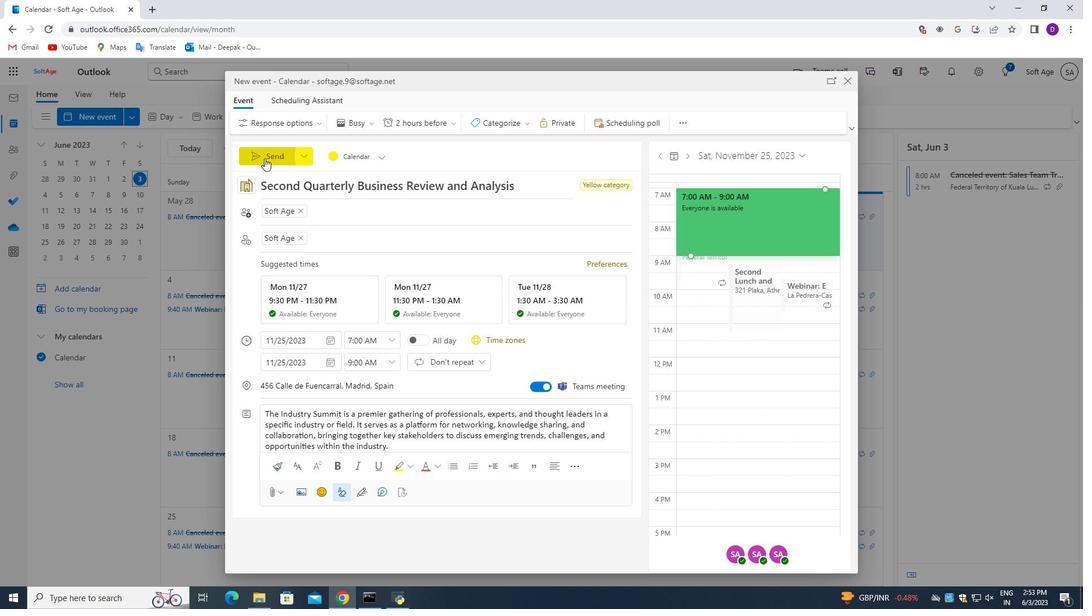 
Action: Mouse moved to (298, 275)
Screenshot: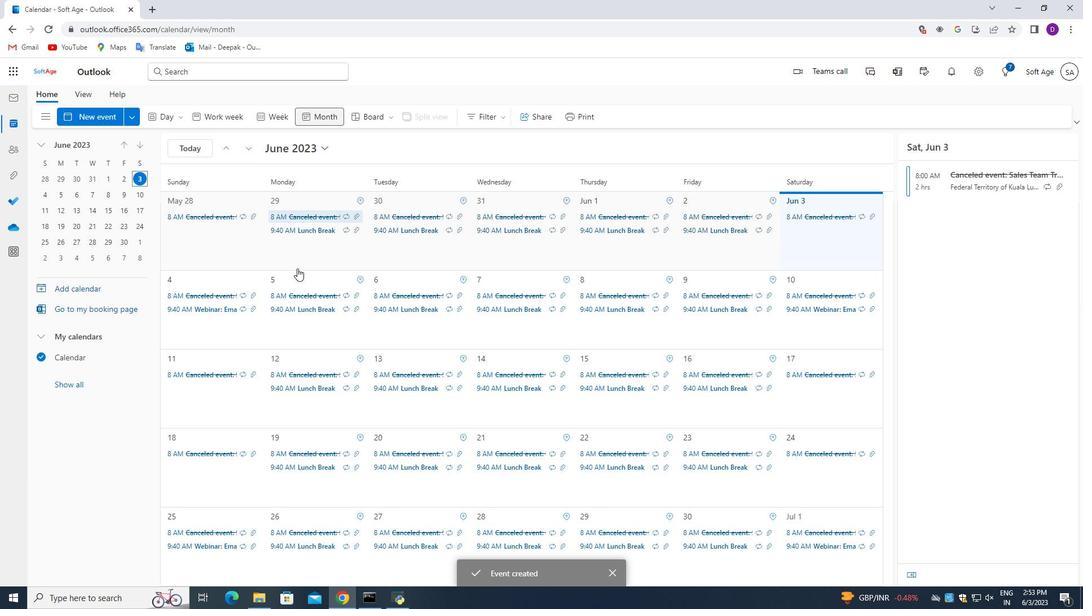
